 Task: Add Organic Valley Shredded Mozzarella Cheese to the cart.
Action: Mouse moved to (708, 247)
Screenshot: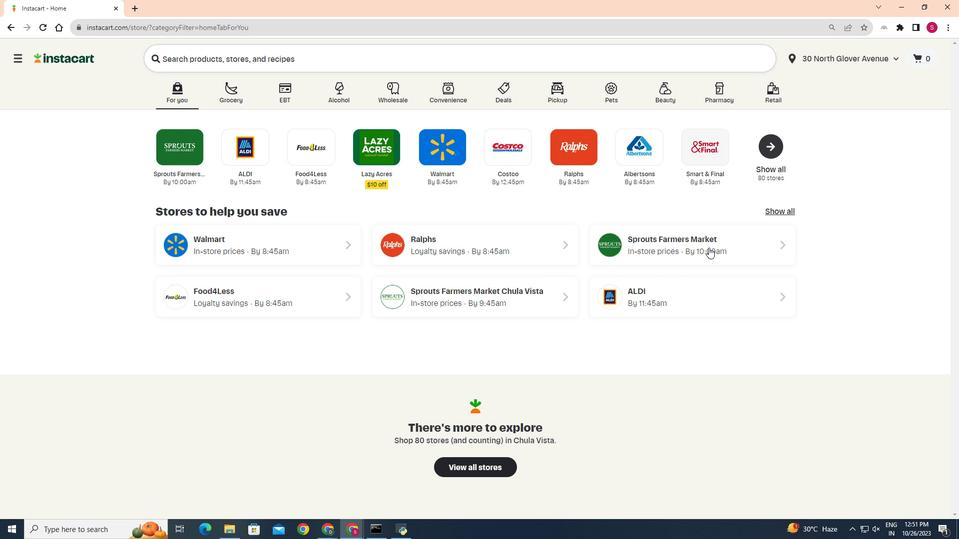 
Action: Mouse pressed left at (708, 247)
Screenshot: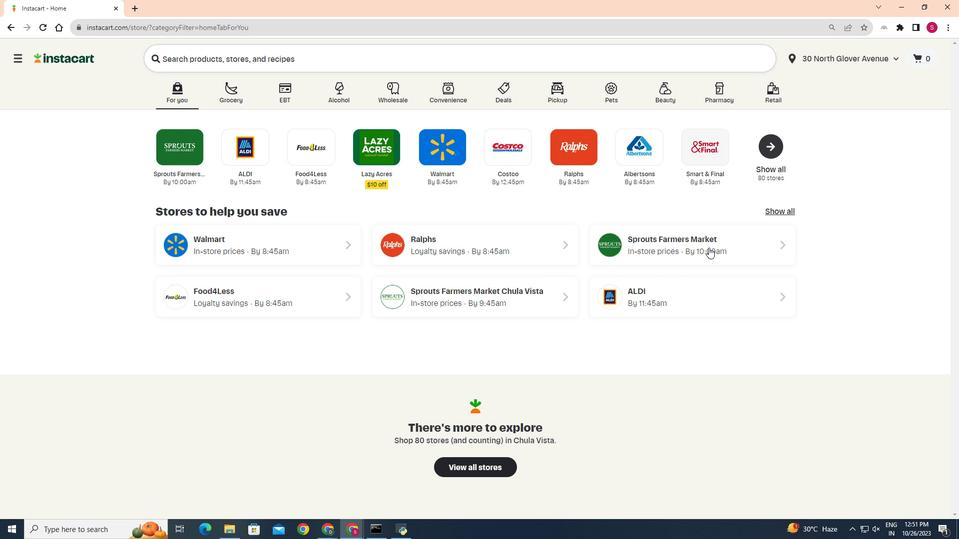 
Action: Mouse moved to (27, 420)
Screenshot: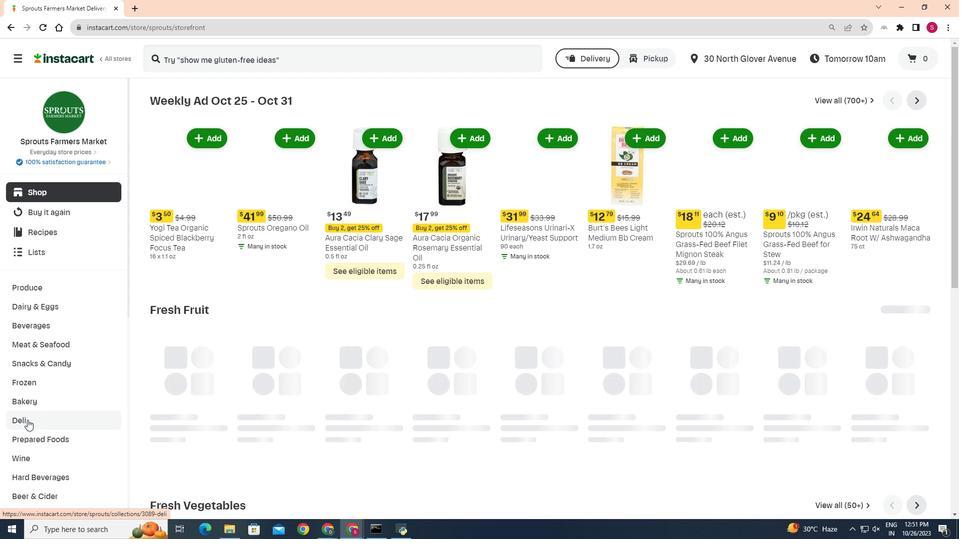 
Action: Mouse pressed left at (27, 420)
Screenshot: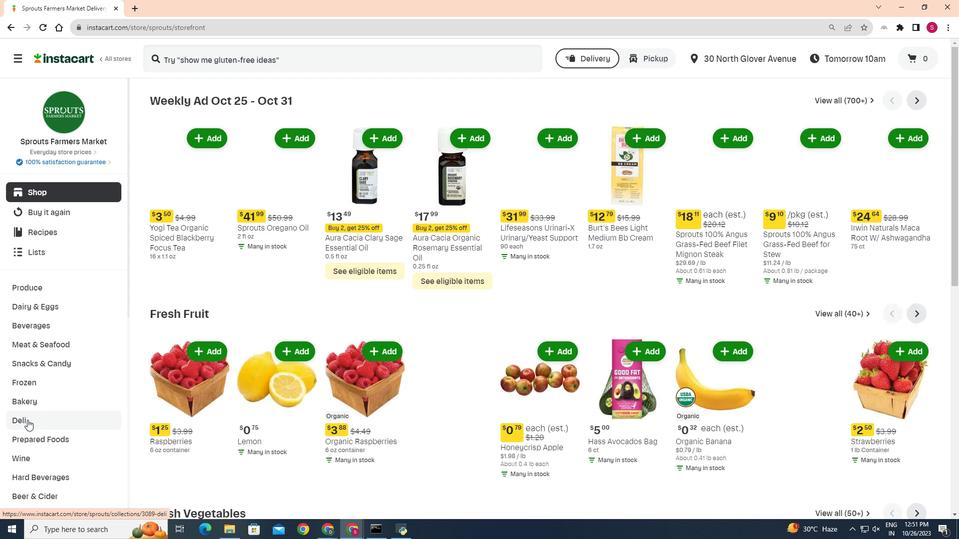 
Action: Mouse moved to (256, 119)
Screenshot: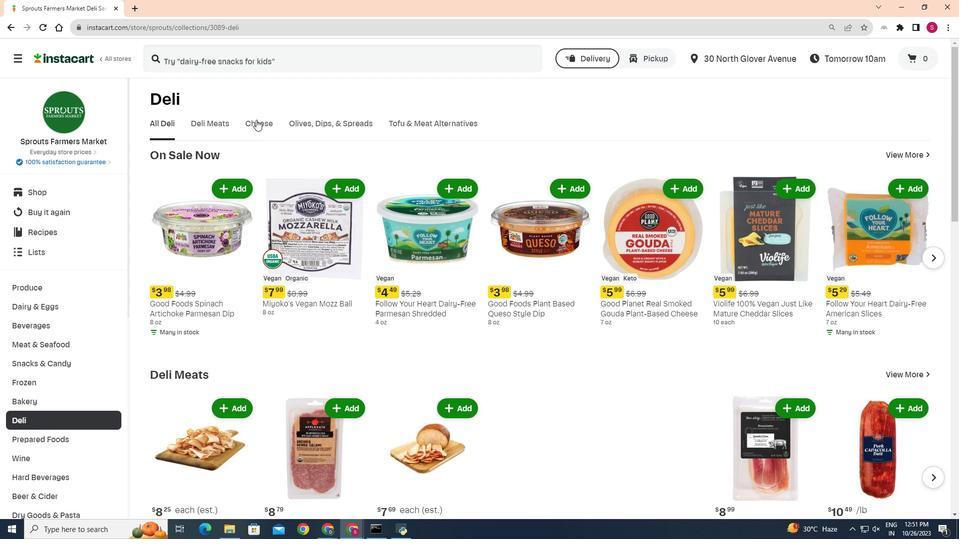 
Action: Mouse pressed left at (256, 119)
Screenshot: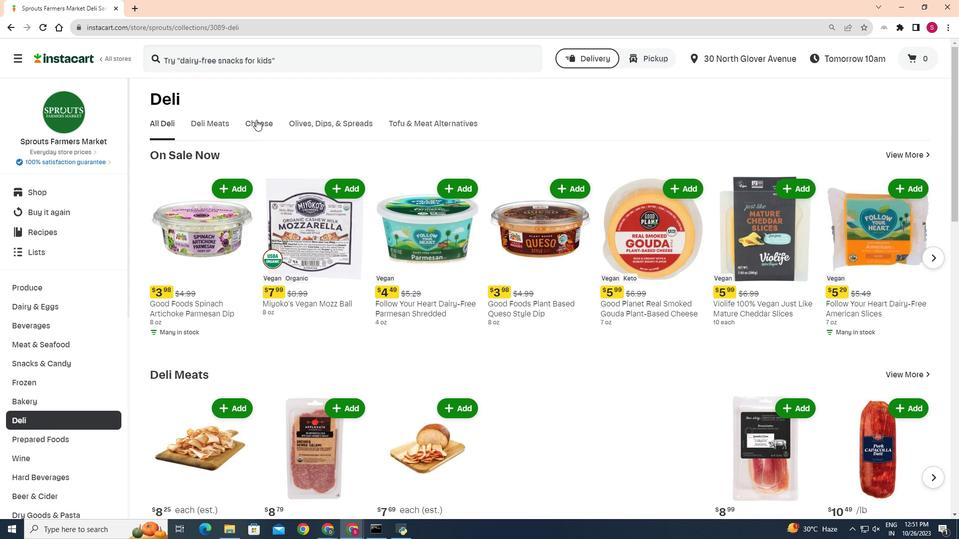 
Action: Mouse moved to (402, 152)
Screenshot: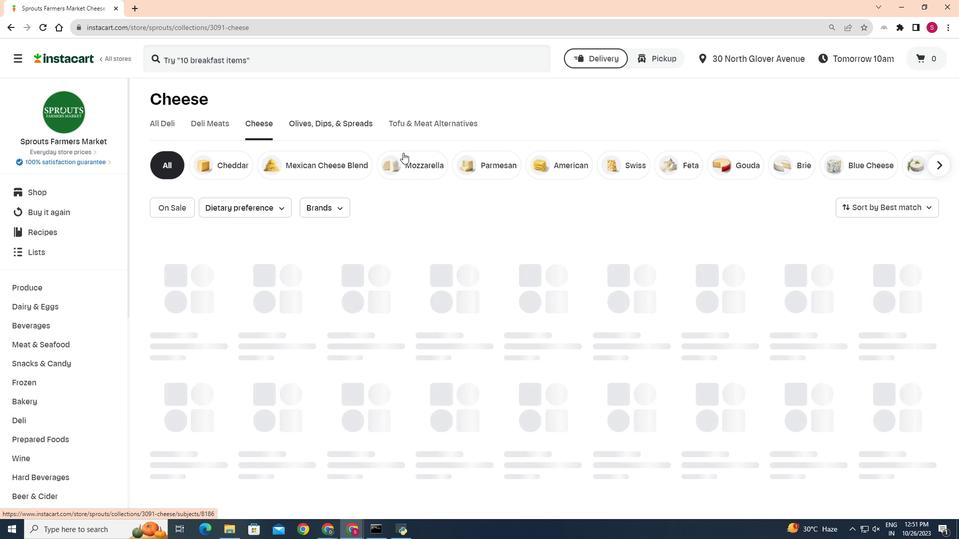 
Action: Mouse pressed left at (402, 152)
Screenshot: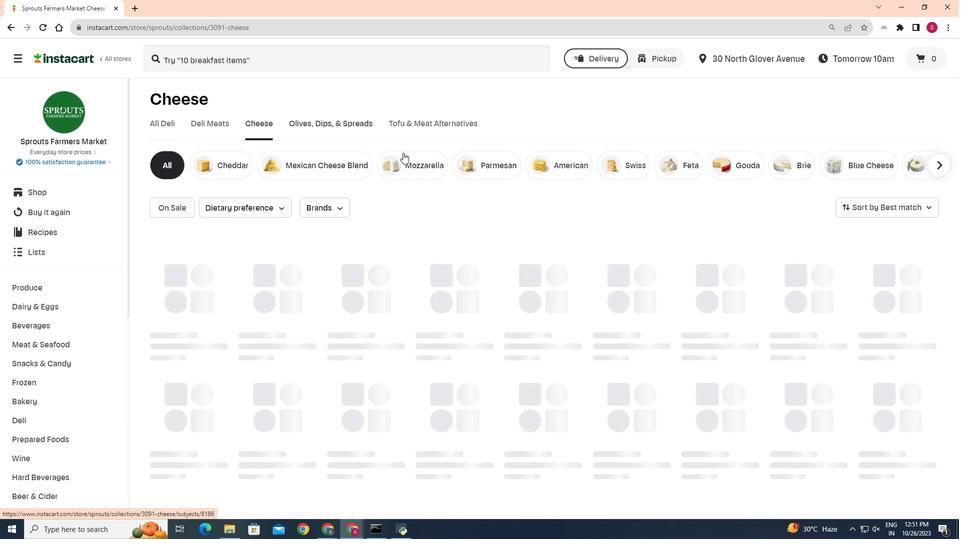 
Action: Mouse moved to (218, 262)
Screenshot: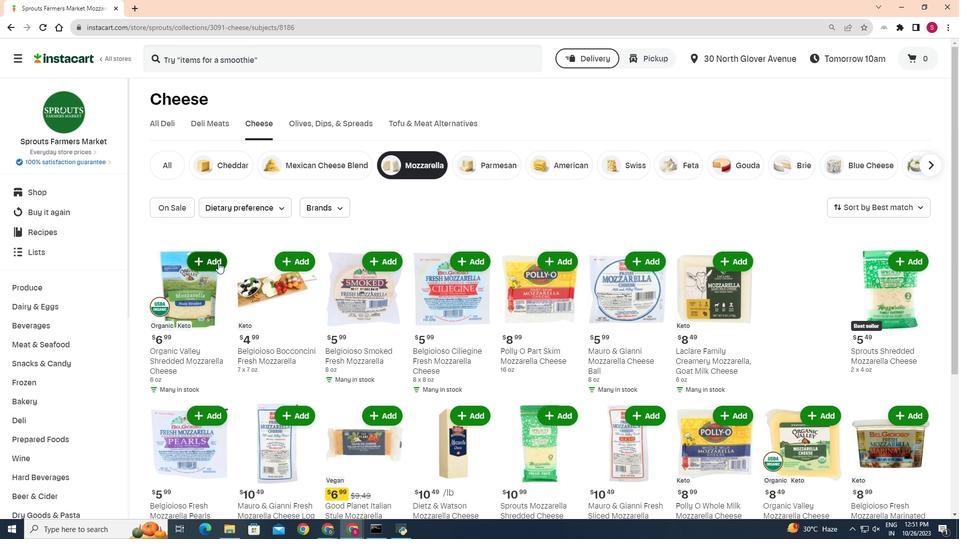 
Action: Mouse pressed left at (218, 262)
Screenshot: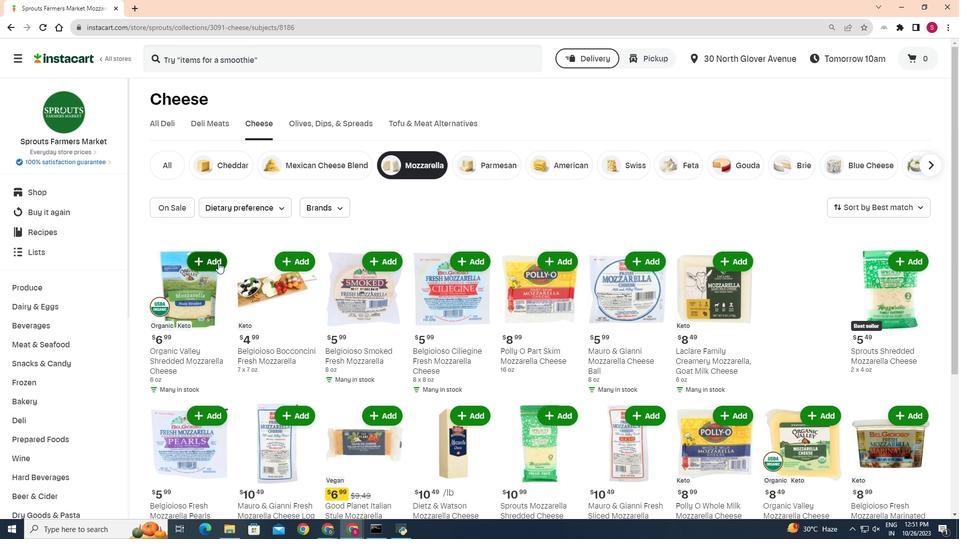 
Action: Mouse moved to (257, 236)
Screenshot: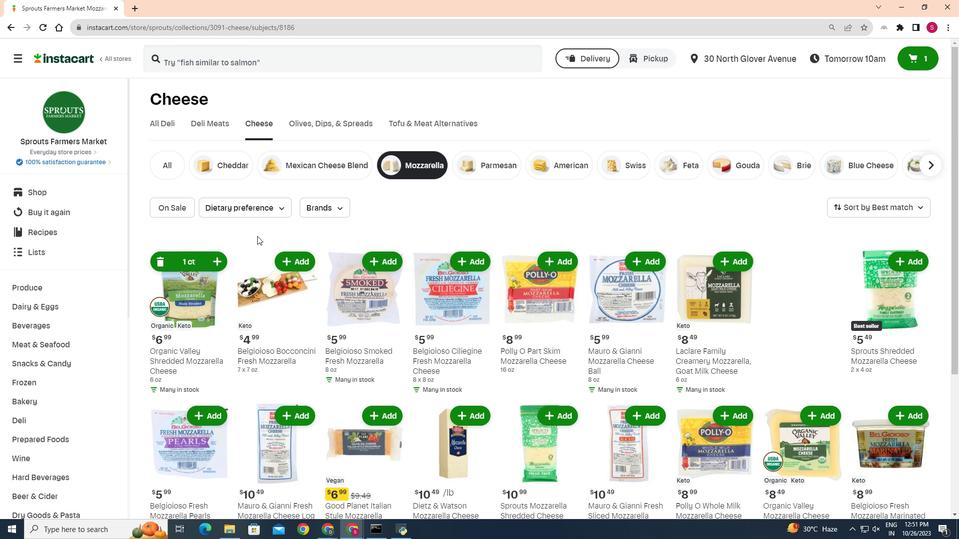 
